 Task: Align to middle.
Action: Mouse moved to (514, 254)
Screenshot: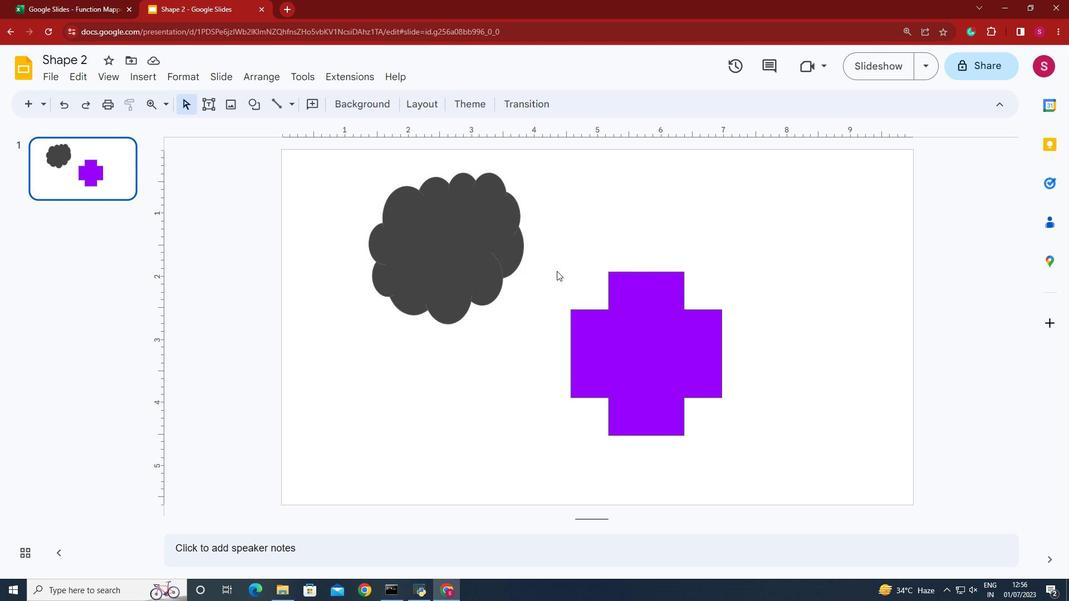 
Action: Mouse pressed left at (514, 254)
Screenshot: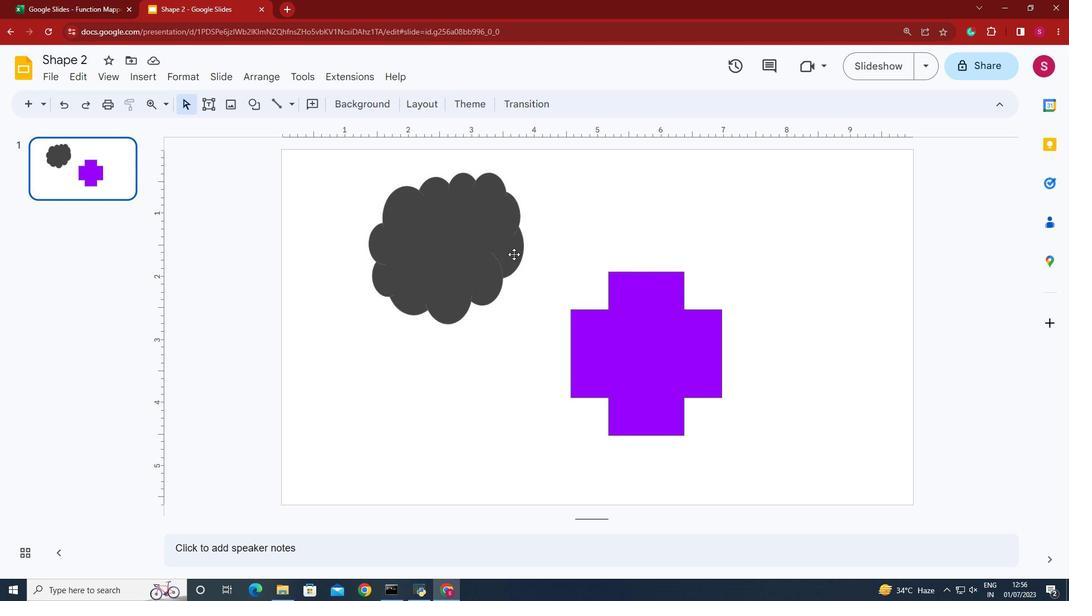 
Action: Key pressed <Key.shift>
Screenshot: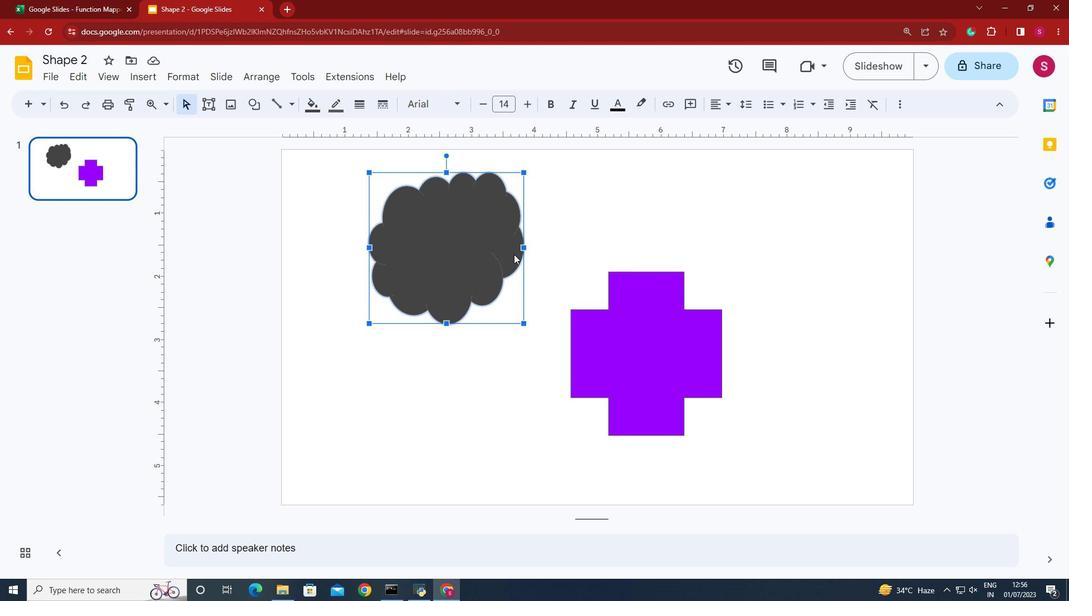 
Action: Mouse moved to (666, 333)
Screenshot: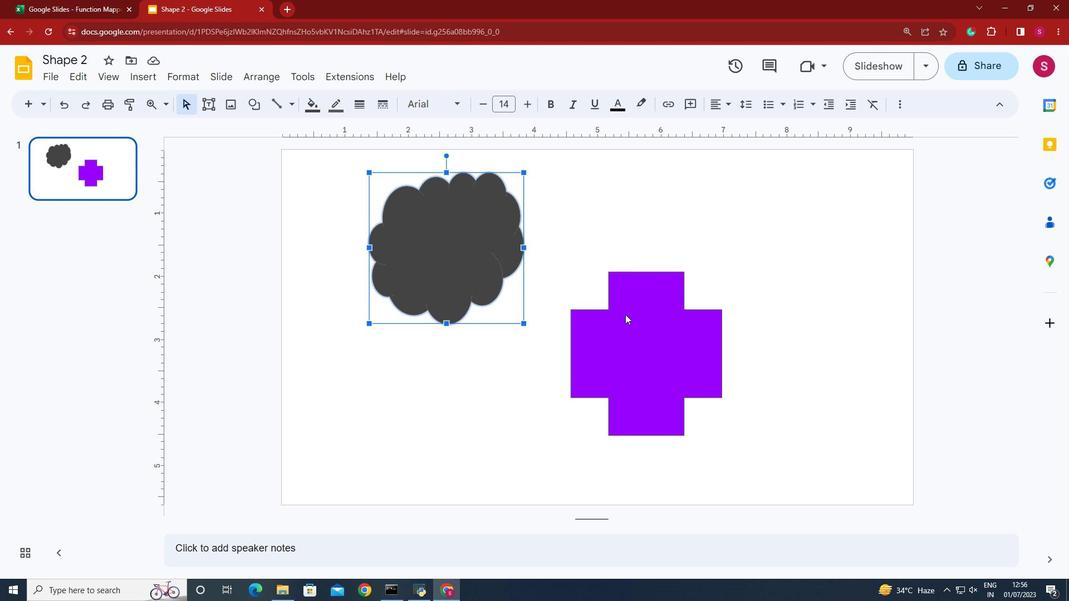 
Action: Key pressed <Key.shift><Key.shift><Key.shift><Key.shift>
Screenshot: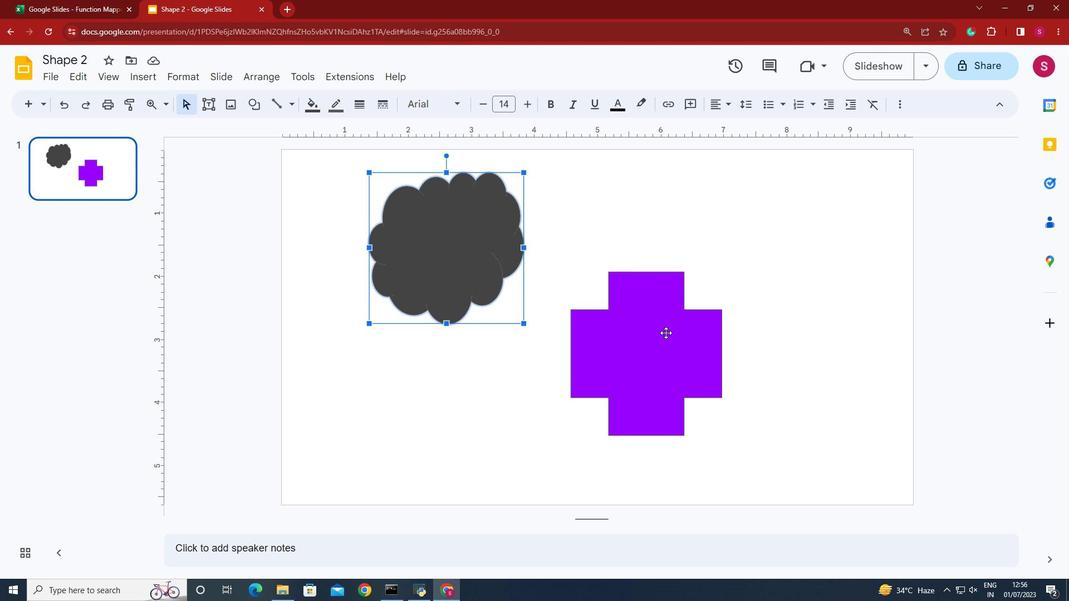 
Action: Mouse pressed left at (666, 333)
Screenshot: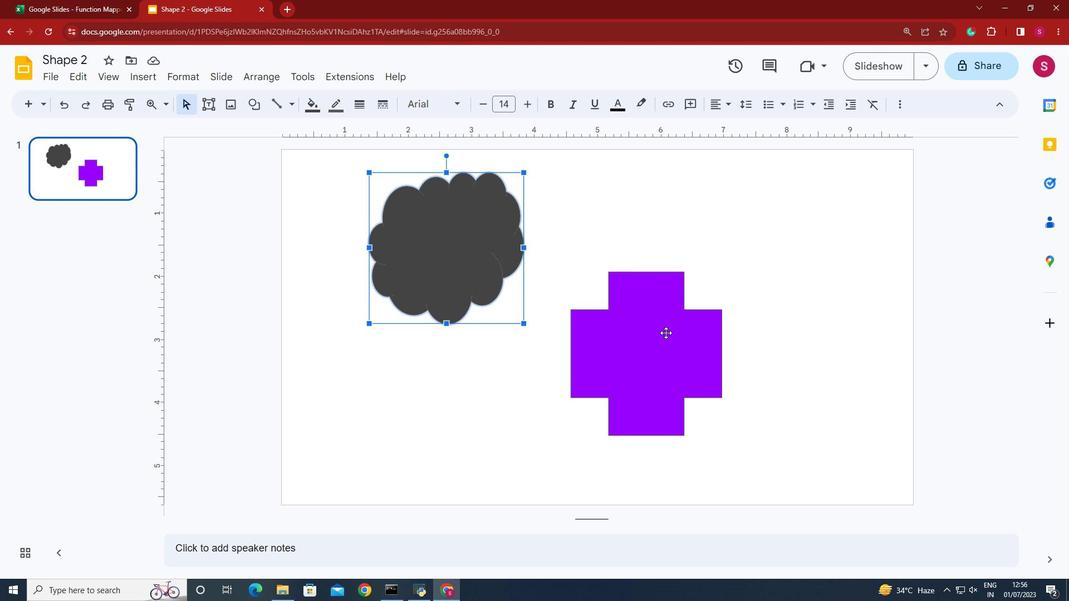 
Action: Key pressed <Key.shift><Key.shift><Key.shift><Key.shift><Key.shift><Key.shift><Key.shift><Key.shift><Key.shift><Key.shift><Key.shift><Key.shift><Key.shift><Key.shift><Key.shift><Key.shift><Key.shift><Key.shift>
Screenshot: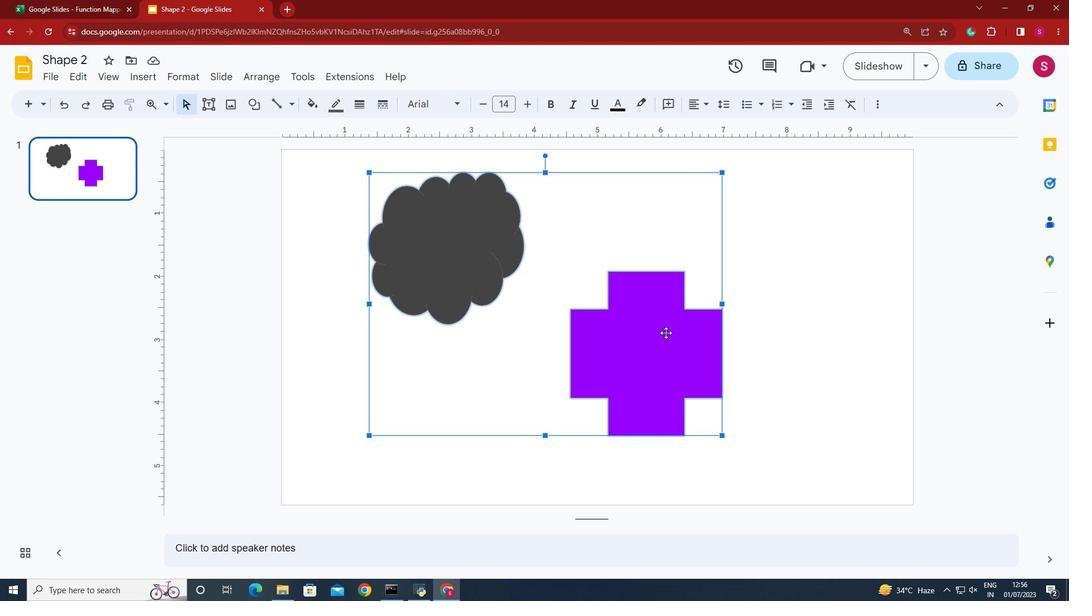
Action: Mouse moved to (279, 77)
Screenshot: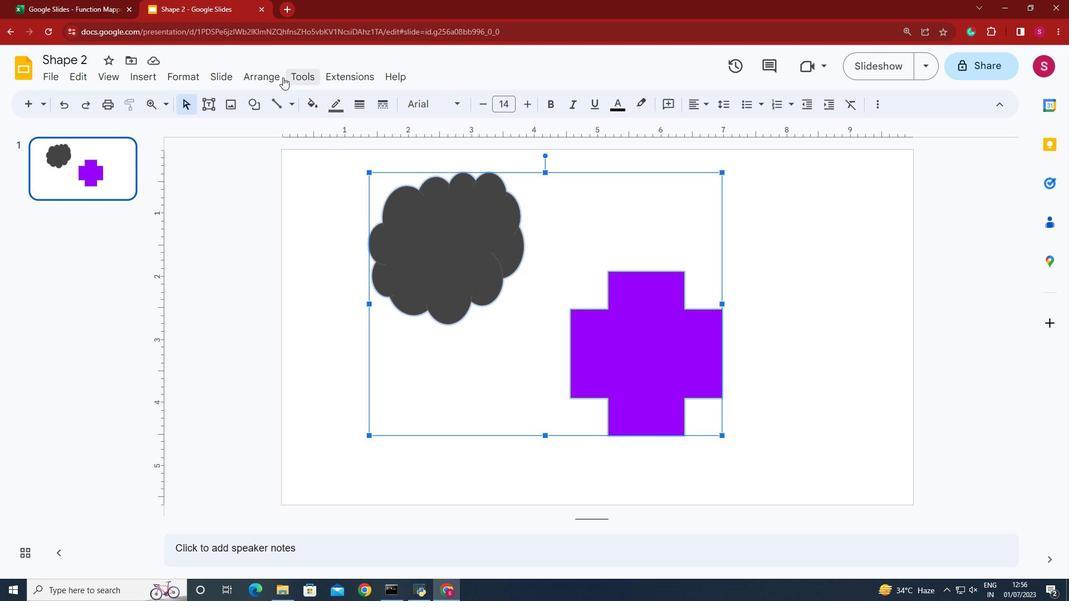 
Action: Mouse pressed left at (279, 77)
Screenshot: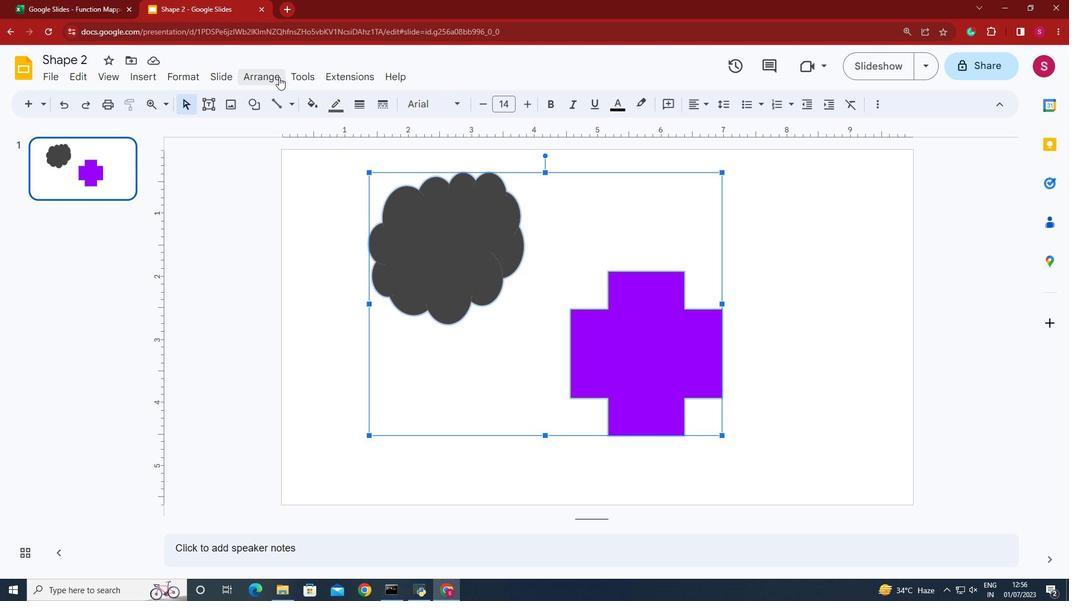
Action: Mouse moved to (516, 229)
Screenshot: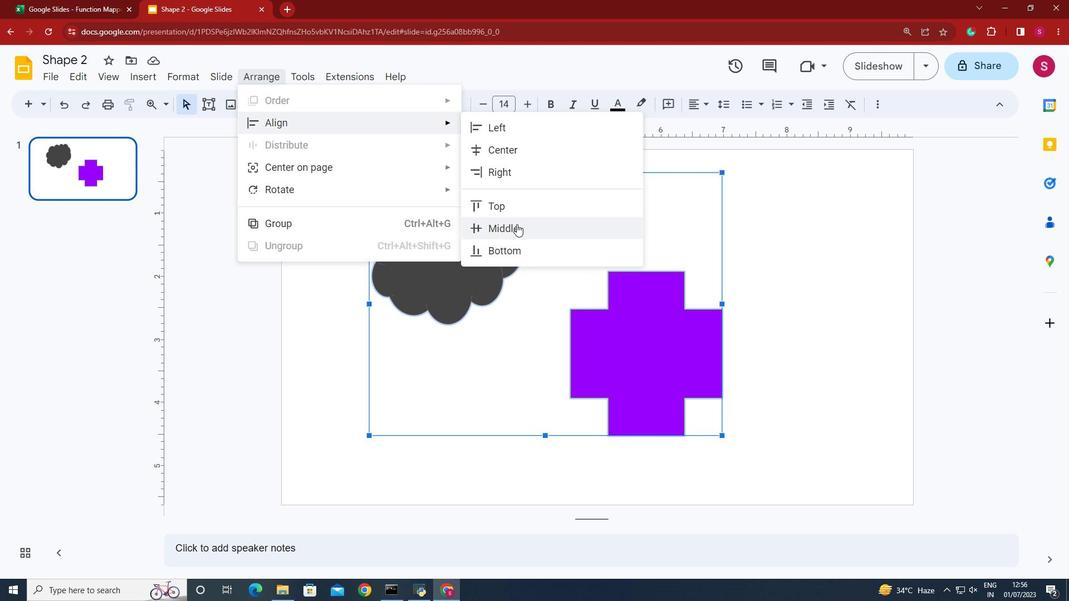 
Action: Mouse pressed left at (516, 229)
Screenshot: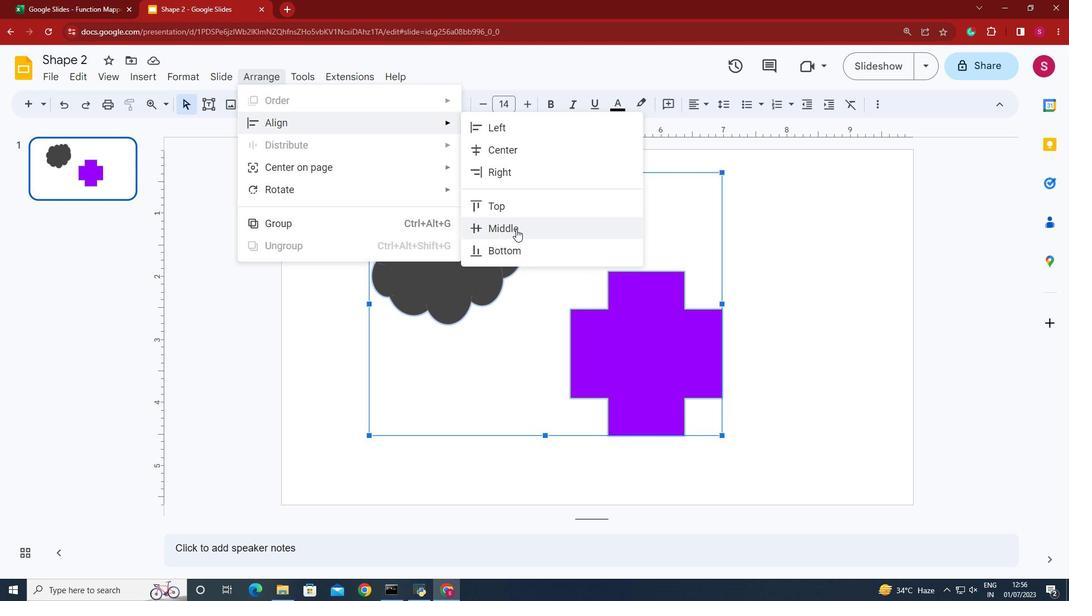 
